 Task: In the  document agreement.rtf Use the feature 'and check spelling and grammer' Select the body of letter and change paragraph spacing to  'Double' Select the word  Hello and change the font size to  25
Action: Mouse moved to (193, 69)
Screenshot: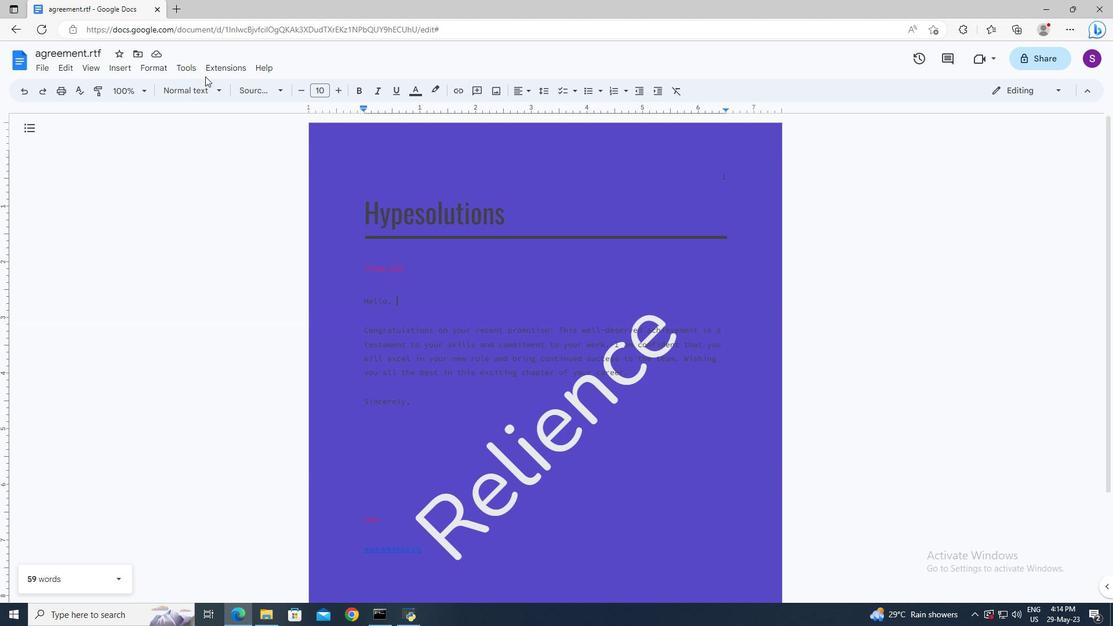 
Action: Mouse pressed left at (193, 69)
Screenshot: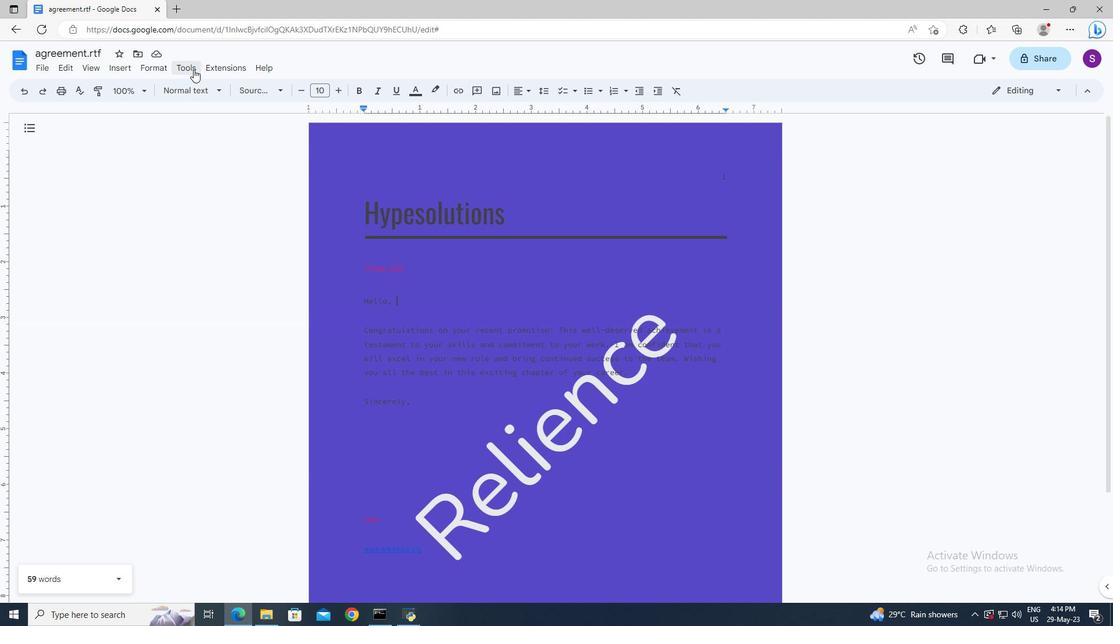 
Action: Mouse moved to (413, 92)
Screenshot: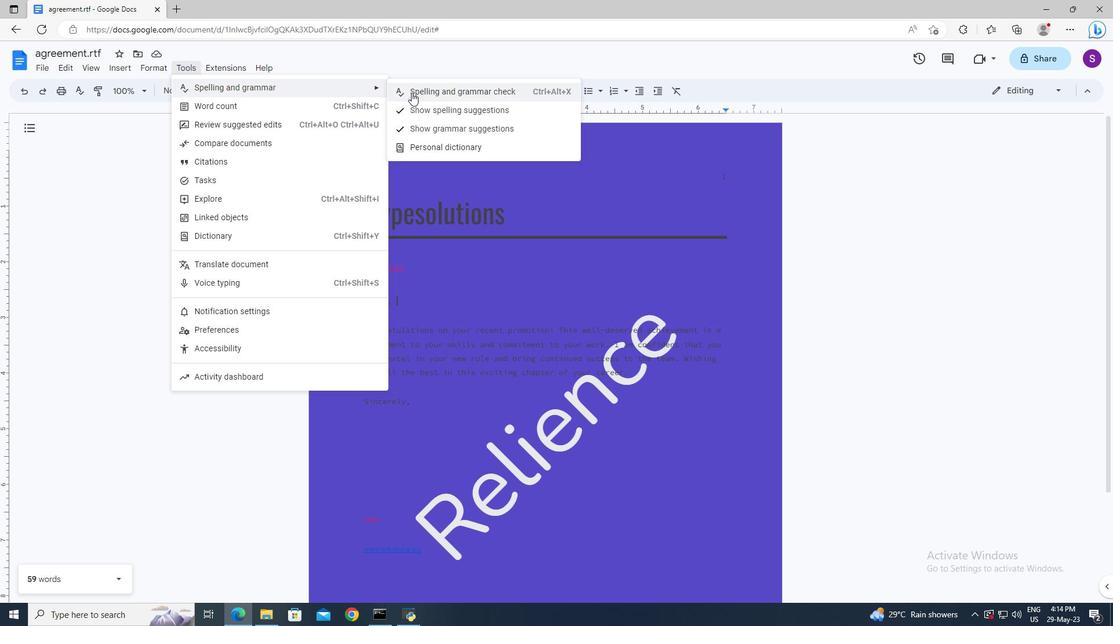 
Action: Mouse pressed left at (413, 92)
Screenshot: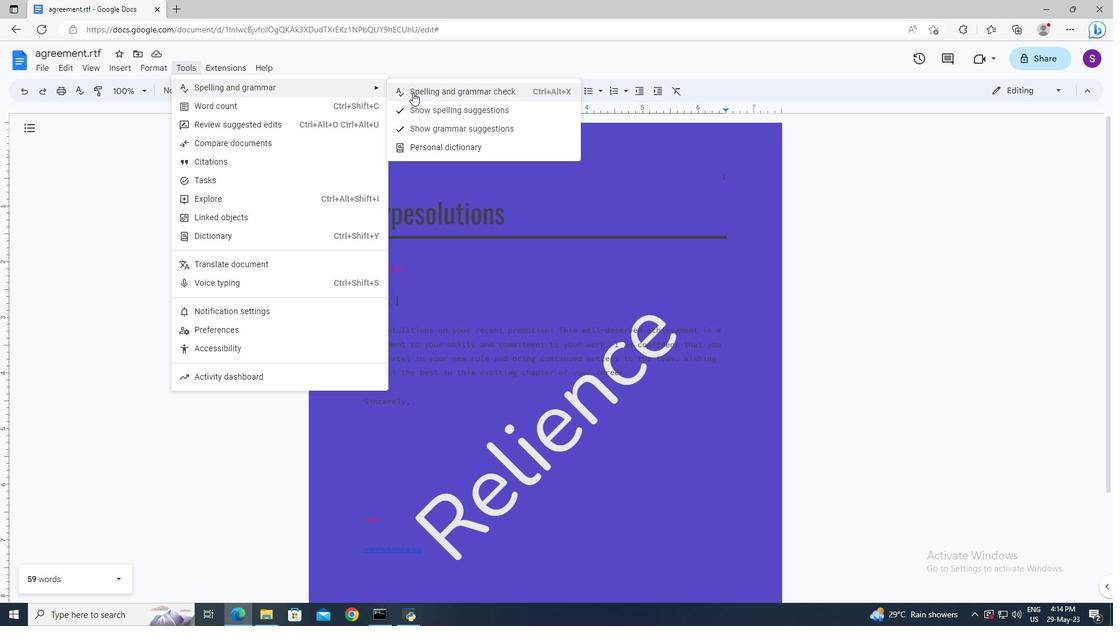 
Action: Mouse moved to (366, 330)
Screenshot: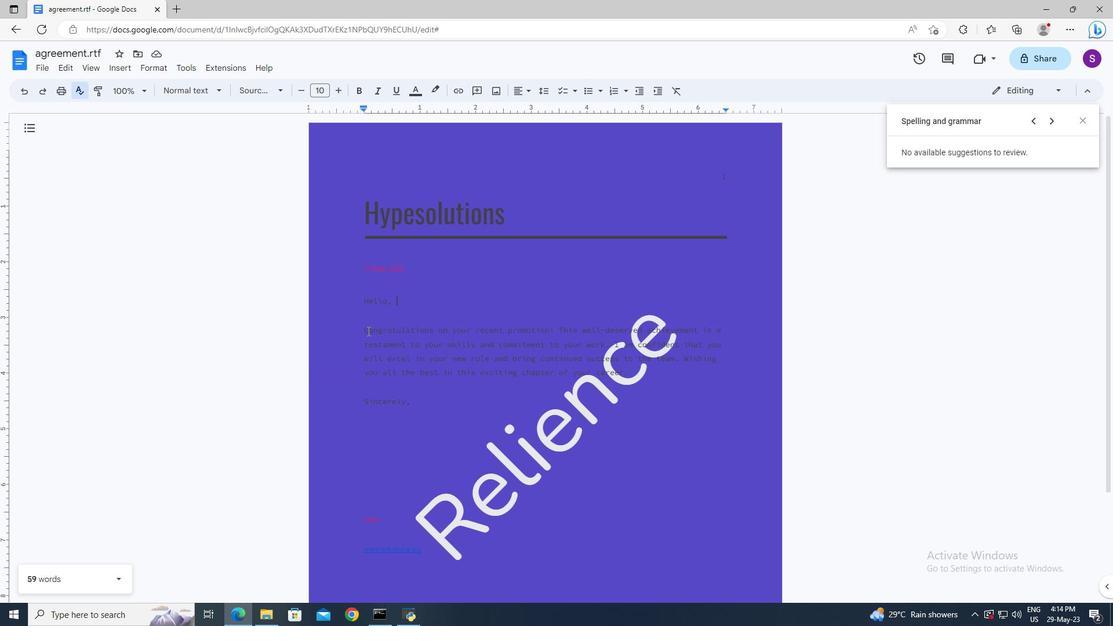 
Action: Mouse pressed left at (366, 330)
Screenshot: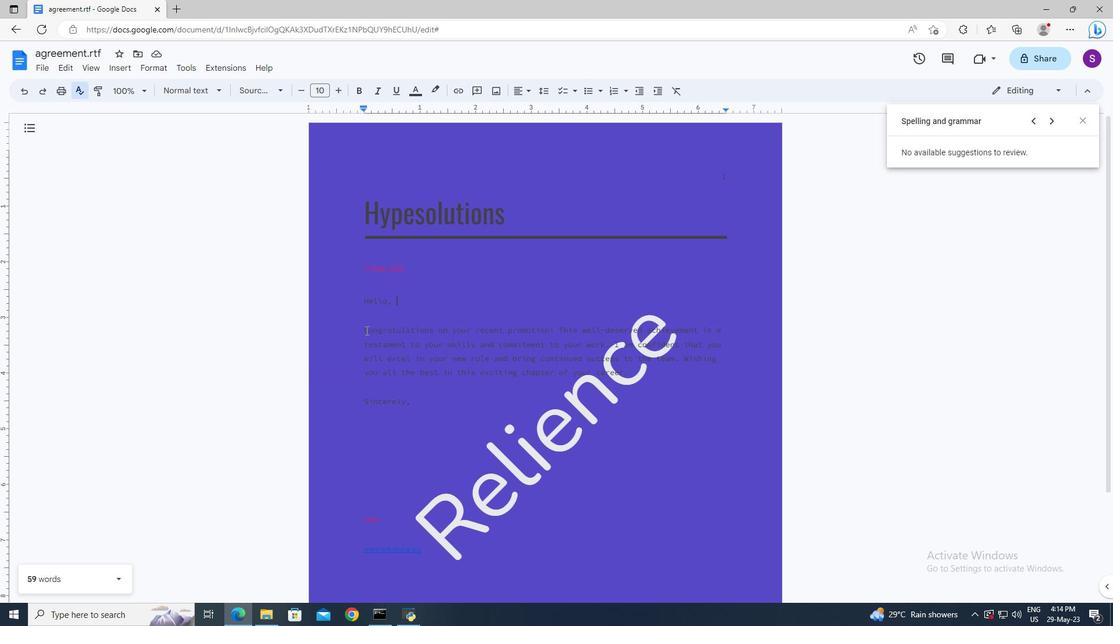 
Action: Key pressed <Key.shift><Key.down>
Screenshot: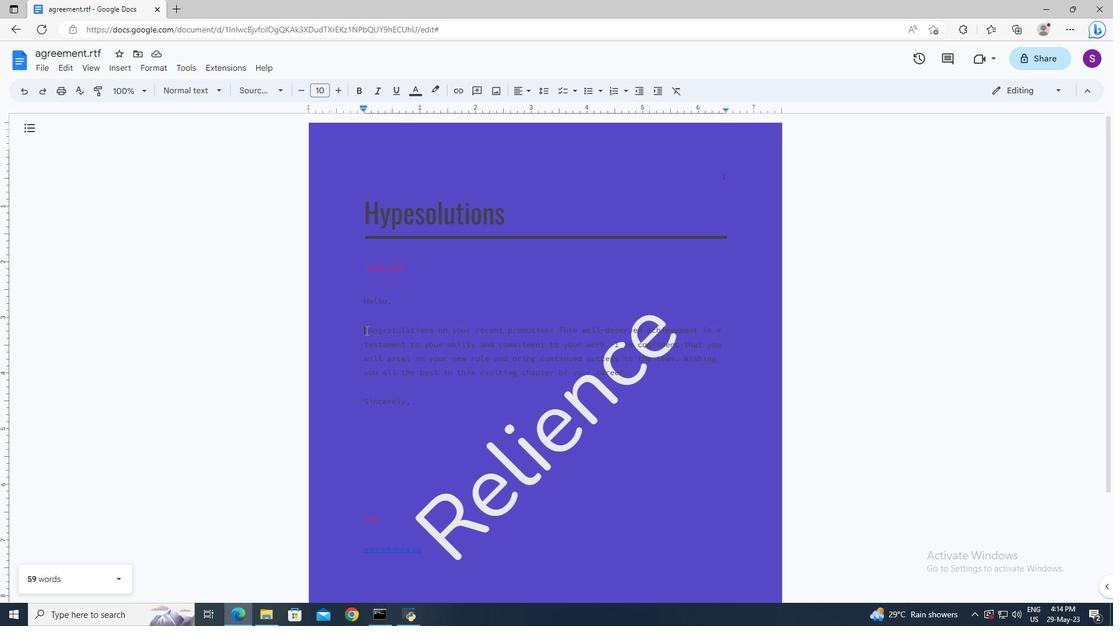 
Action: Mouse moved to (544, 93)
Screenshot: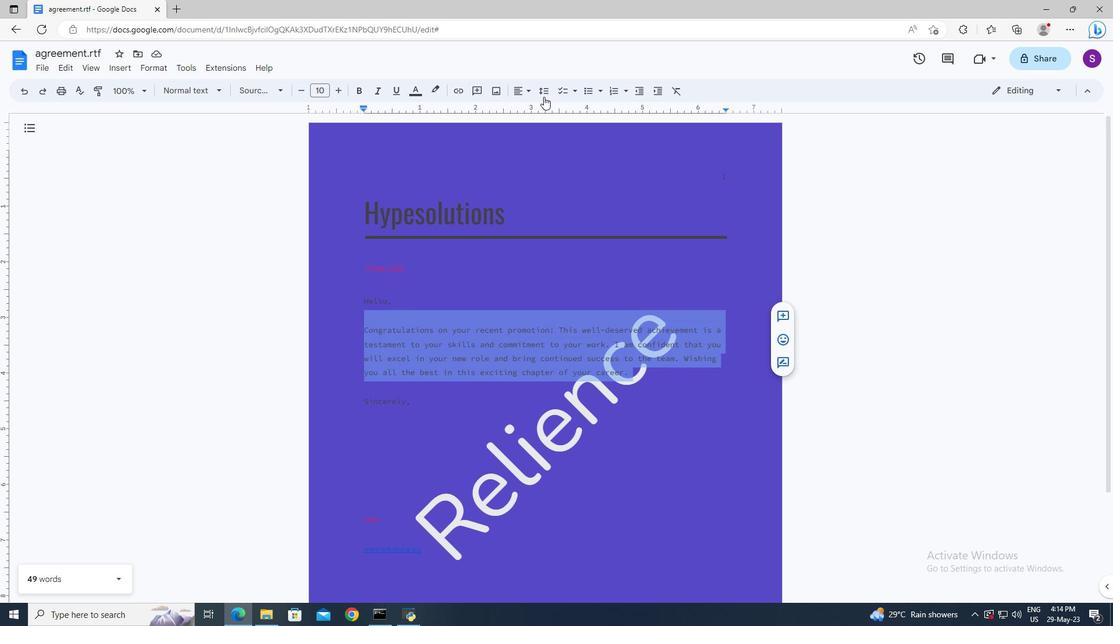 
Action: Mouse pressed left at (544, 93)
Screenshot: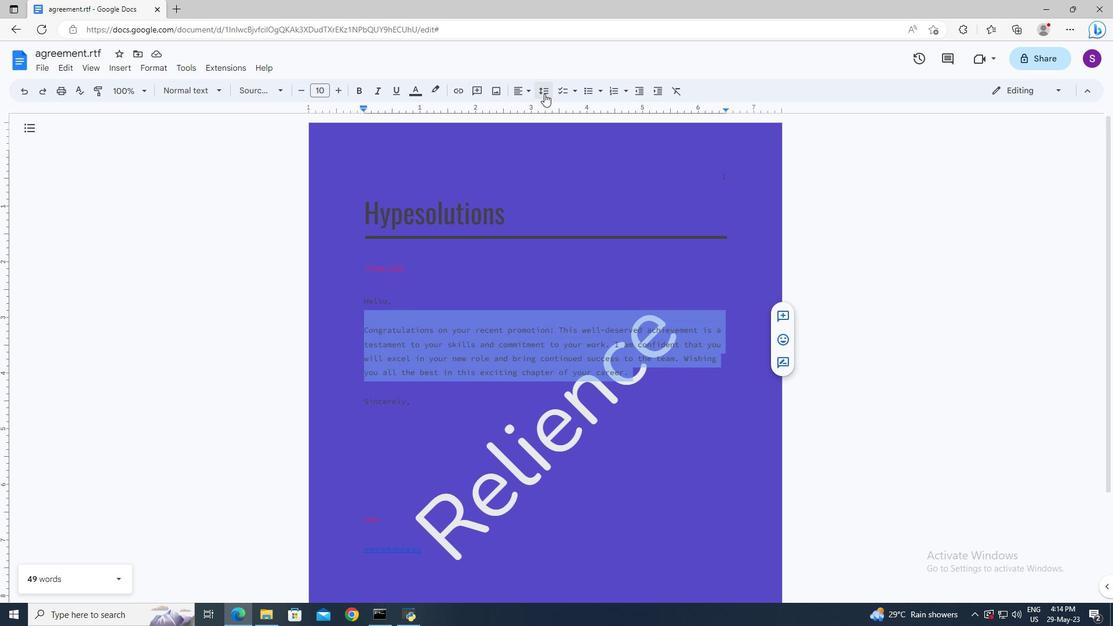 
Action: Mouse moved to (555, 165)
Screenshot: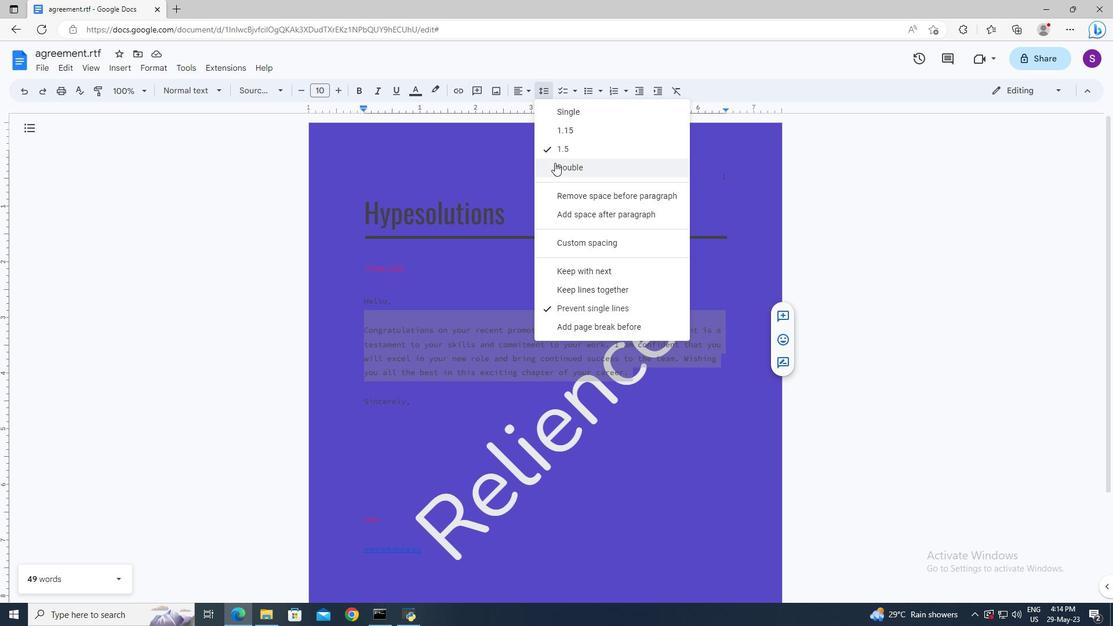 
Action: Mouse pressed left at (555, 165)
Screenshot: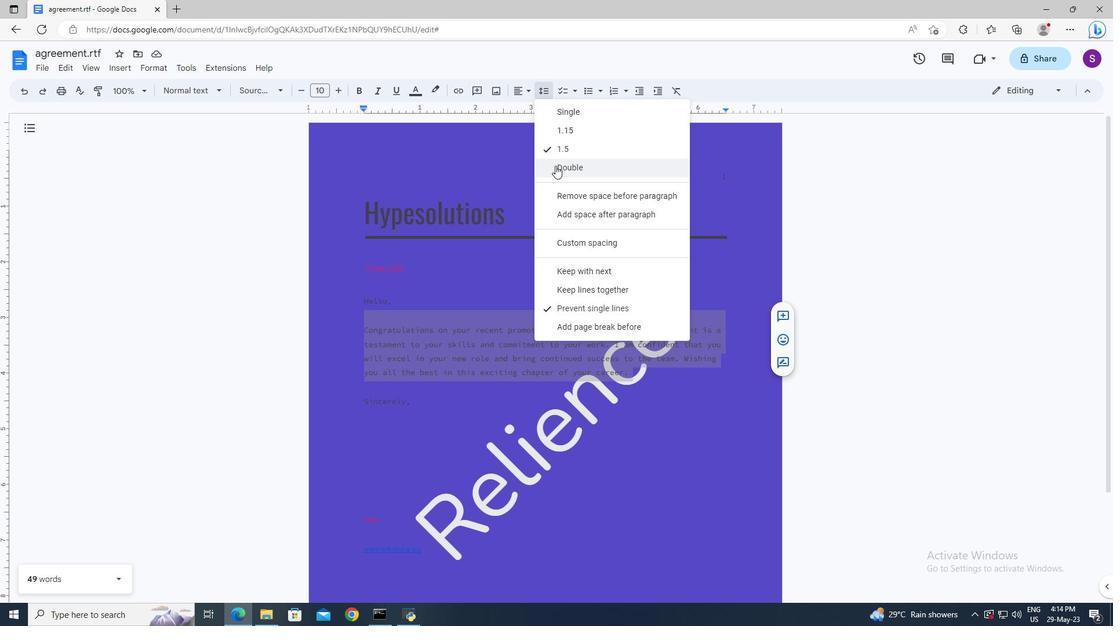 
Action: Mouse moved to (364, 302)
Screenshot: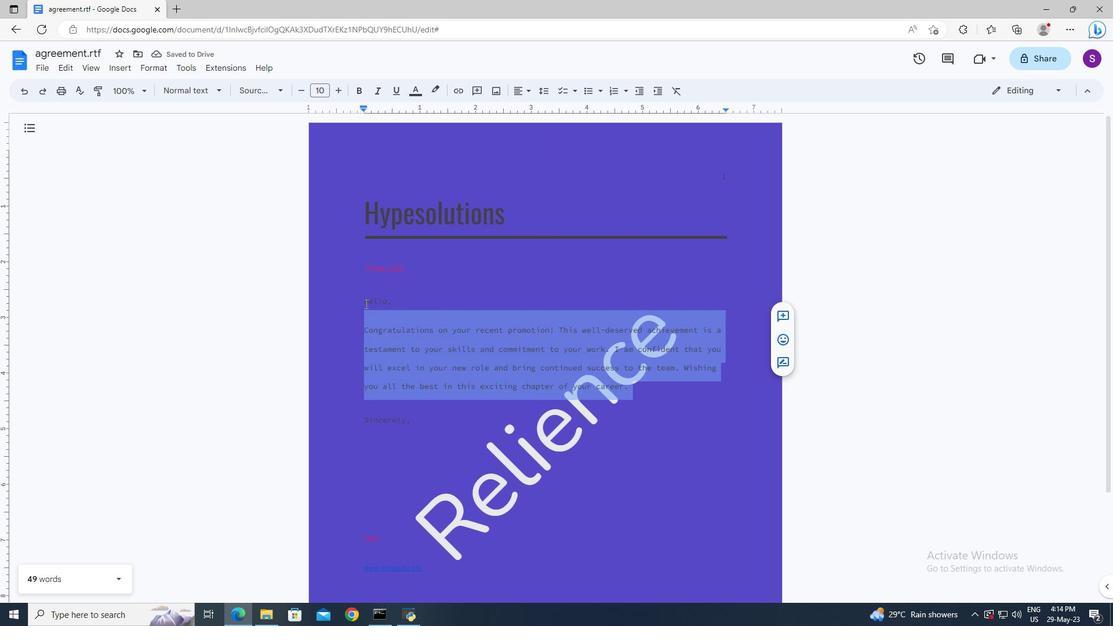 
Action: Mouse pressed left at (364, 302)
Screenshot: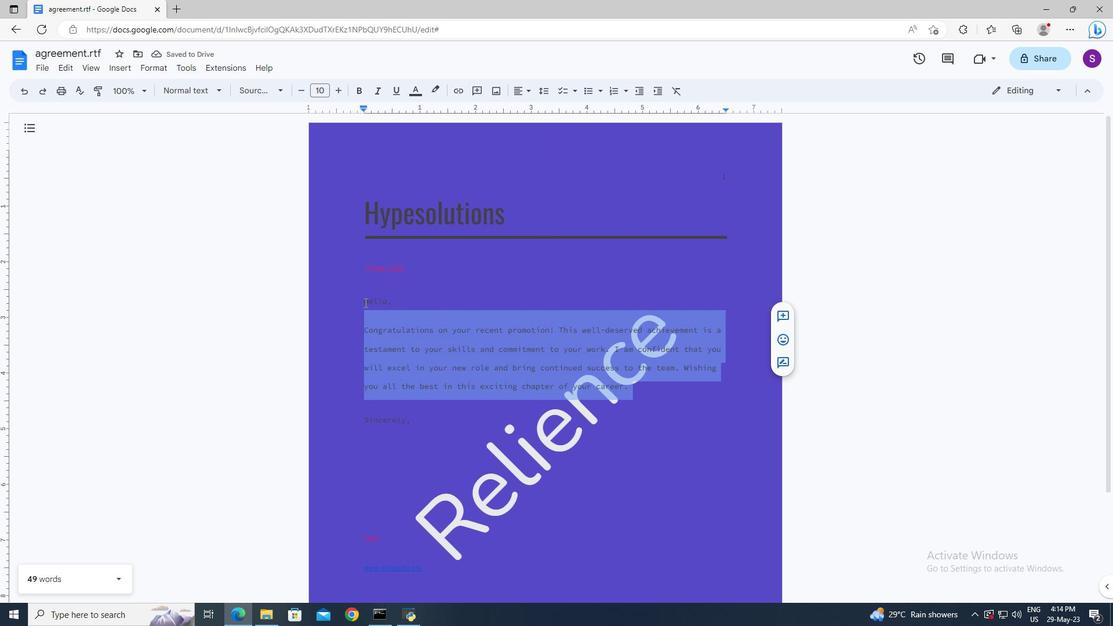 
Action: Mouse moved to (369, 313)
Screenshot: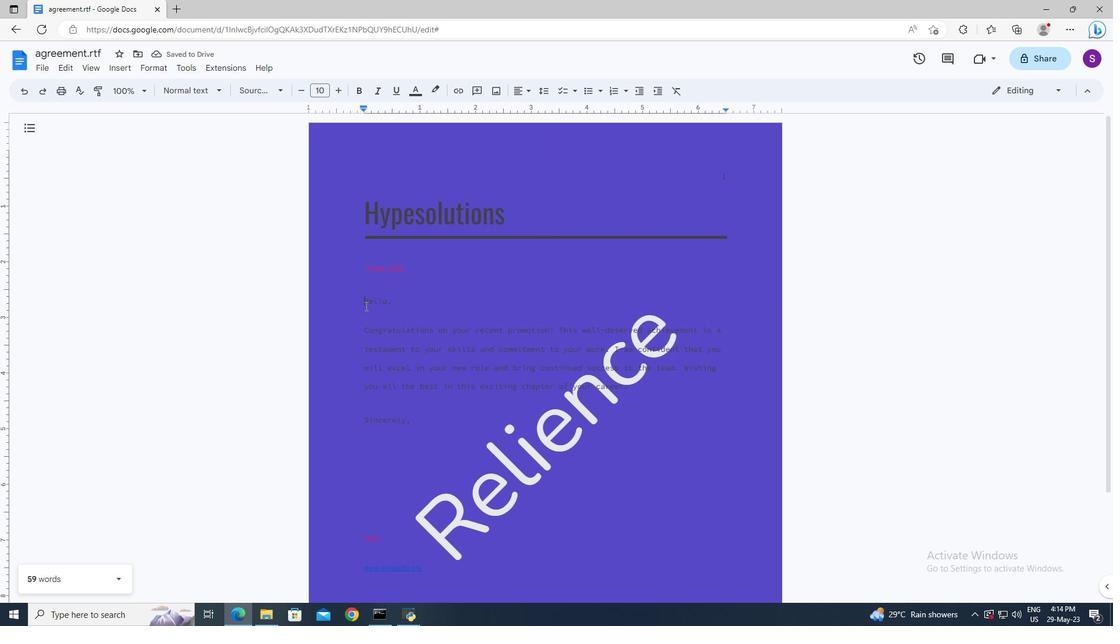
Action: Key pressed <Key.shift><Key.right>
Screenshot: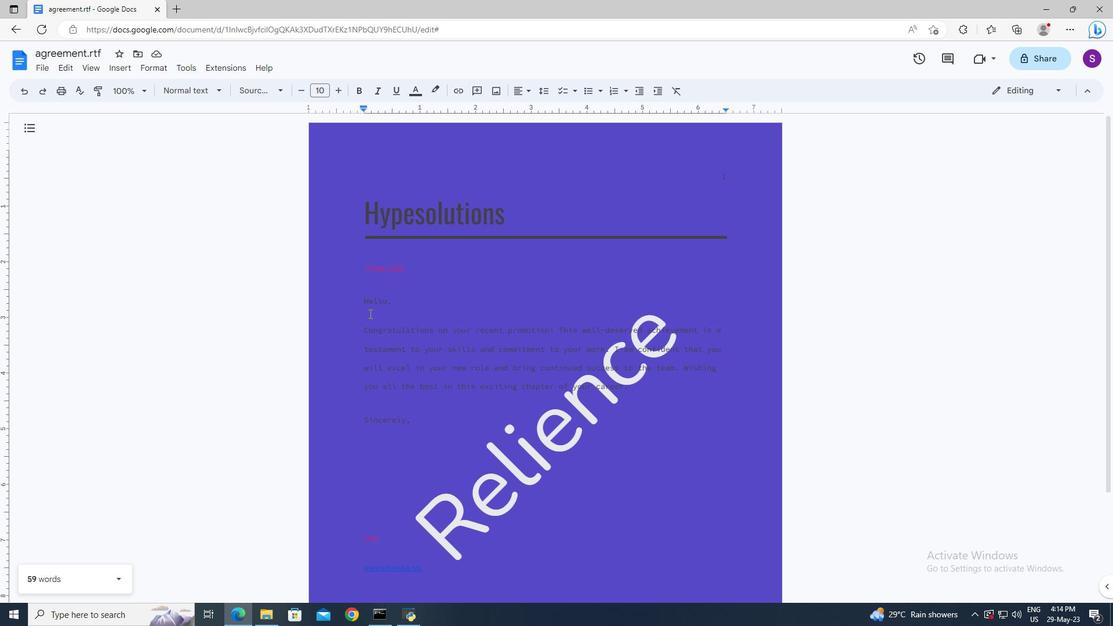 
Action: Mouse moved to (320, 87)
Screenshot: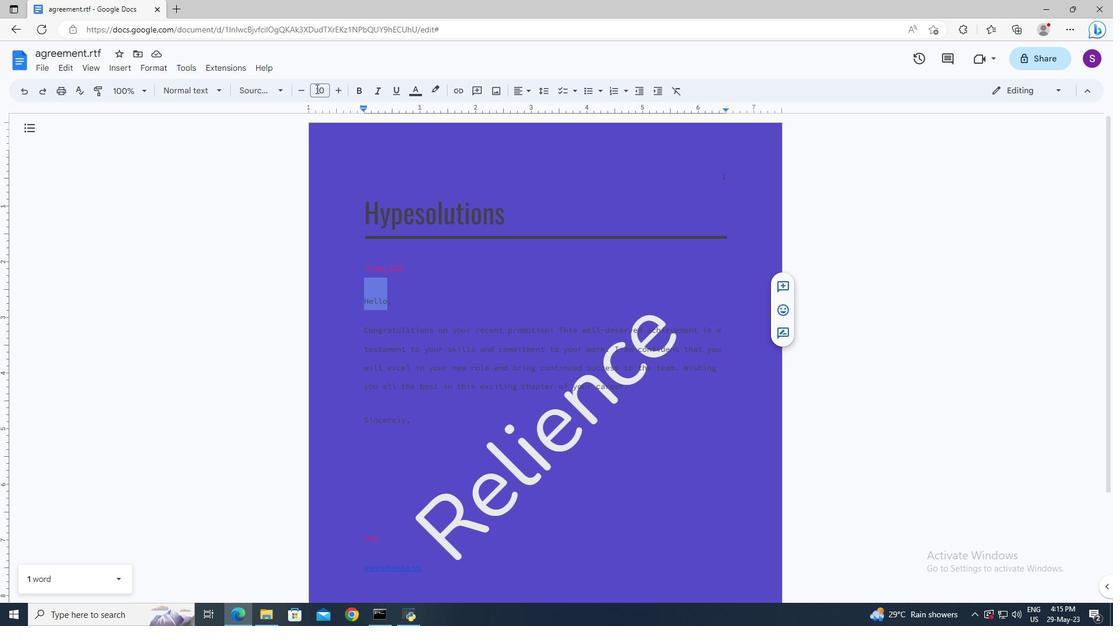 
Action: Mouse pressed left at (320, 87)
Screenshot: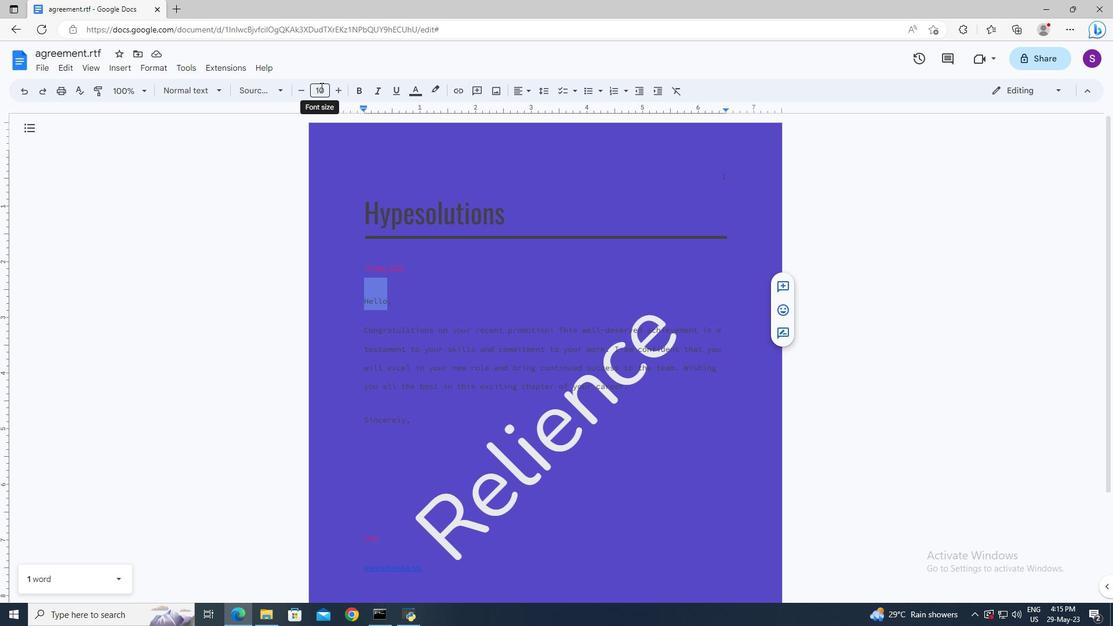 
Action: Key pressed 25<Key.enter>
Screenshot: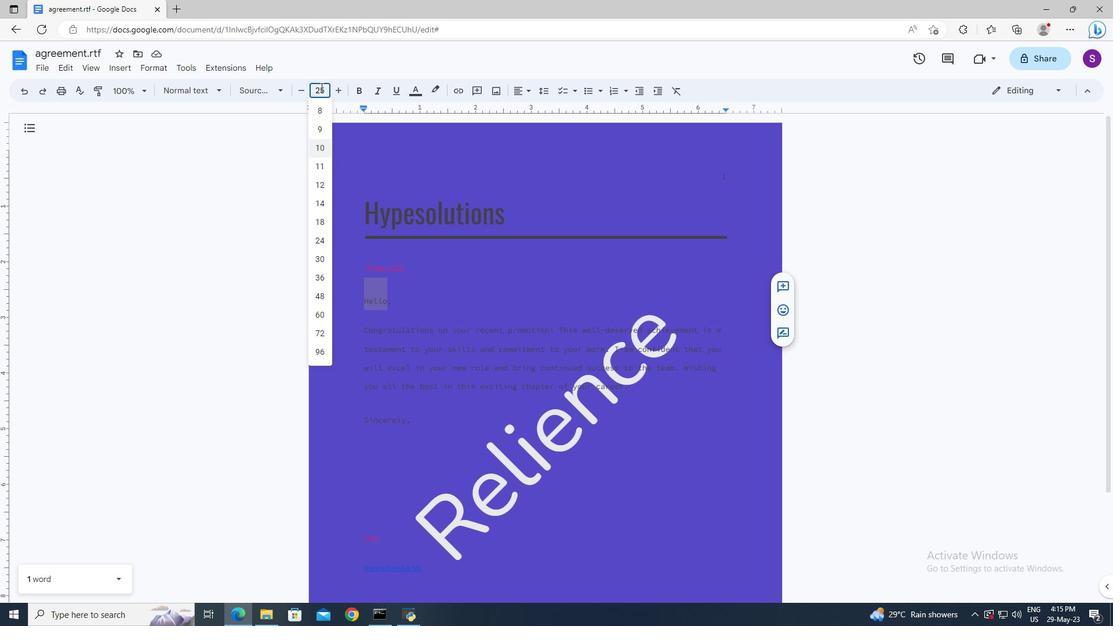 
Action: Mouse moved to (457, 443)
Screenshot: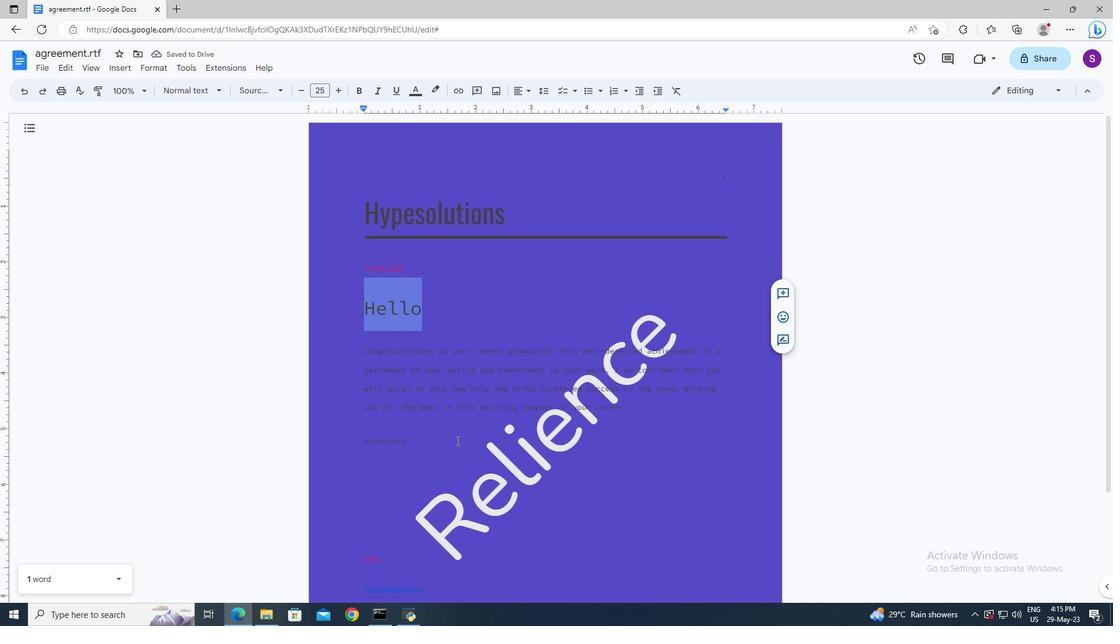 
Action: Mouse pressed left at (457, 443)
Screenshot: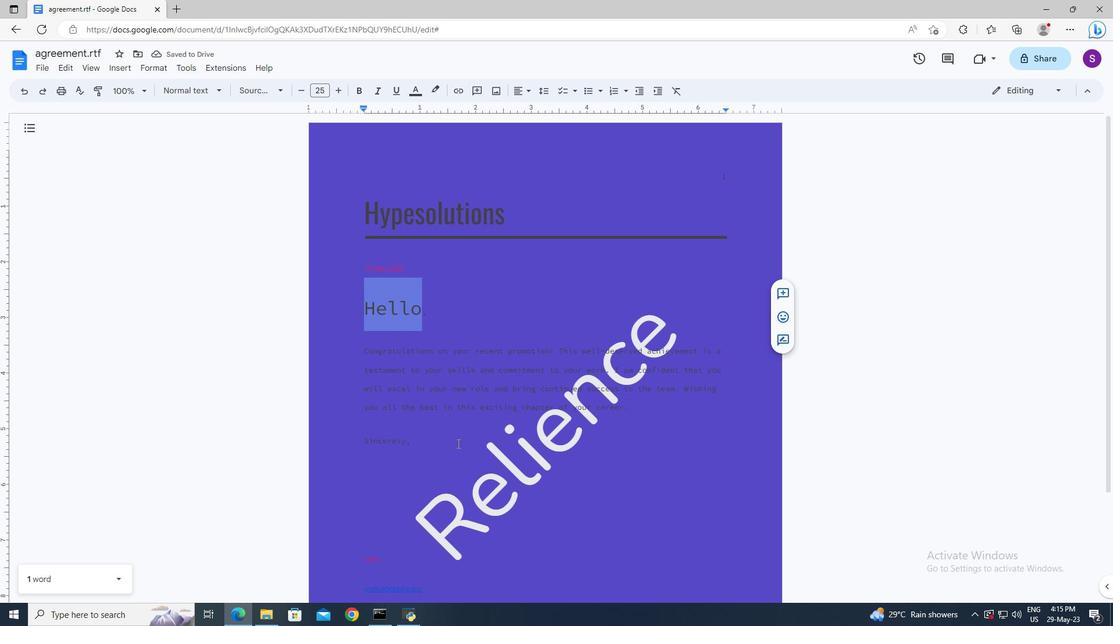 
